 Task: Add Attachment from "Attach a link" to Card Card0000000168 in Board Board0000000042 in Workspace WS0000000014 in Trello. Add Cover Red to Card Card0000000168 in Board Board0000000042 in Workspace WS0000000014 in Trello. Add "Join Card" Button Button0000000168  to Card Card0000000168 in Board Board0000000042 in Workspace WS0000000014 in Trello. Add Description DS0000000168 to Card Card0000000168 in Board Board0000000042 in Workspace WS0000000014 in Trello. Add Comment CM0000000168 to Card Card0000000168 in Board Board0000000042 in Workspace WS0000000014 in Trello
Action: Mouse moved to (497, 72)
Screenshot: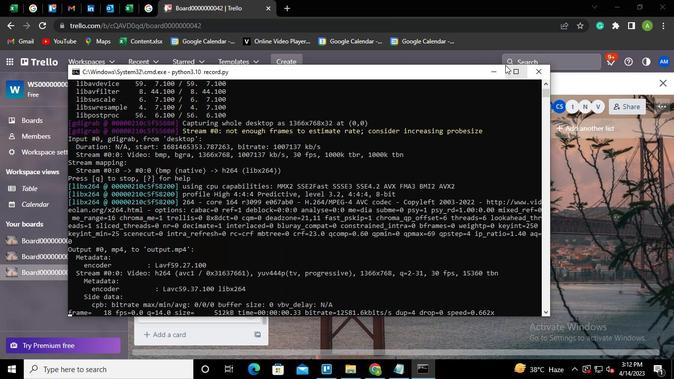 
Action: Mouse pressed left at (497, 72)
Screenshot: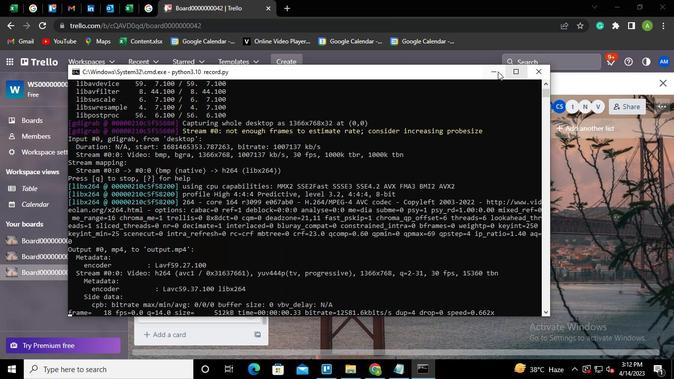
Action: Mouse moved to (215, 298)
Screenshot: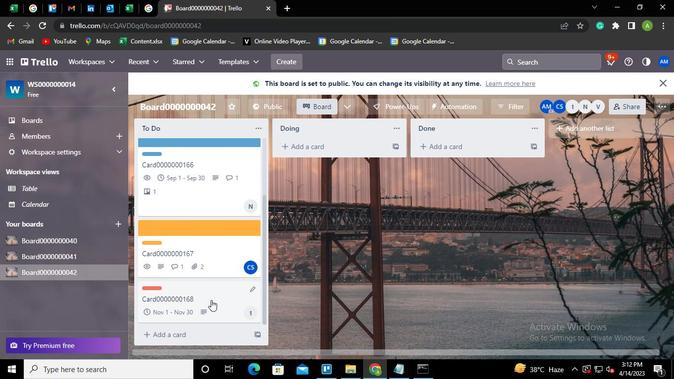 
Action: Mouse pressed left at (215, 298)
Screenshot: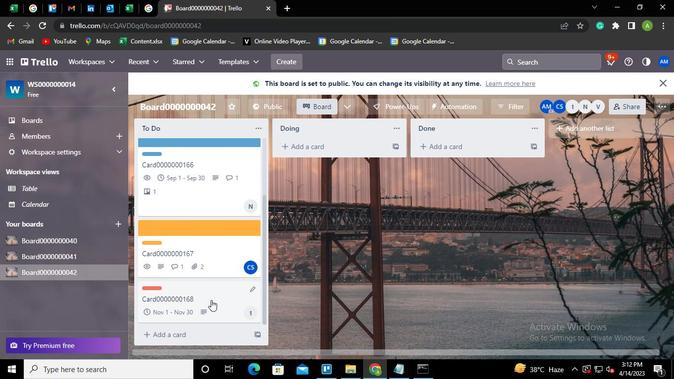 
Action: Mouse moved to (466, 259)
Screenshot: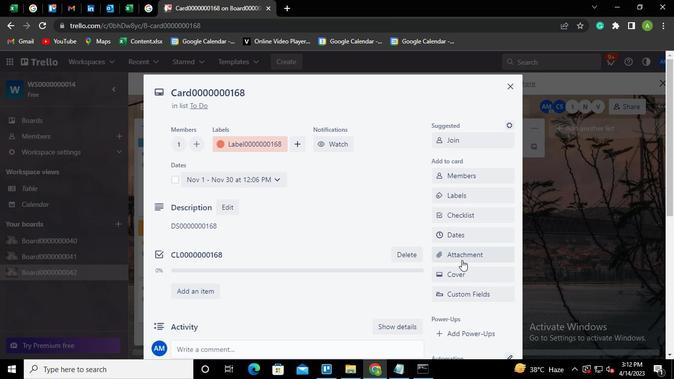 
Action: Mouse pressed left at (466, 259)
Screenshot: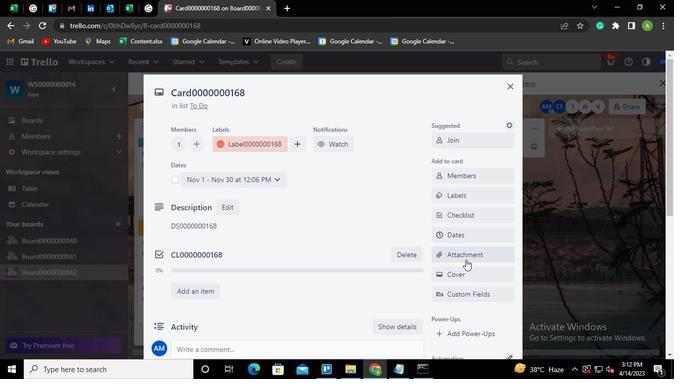
Action: Mouse moved to (470, 235)
Screenshot: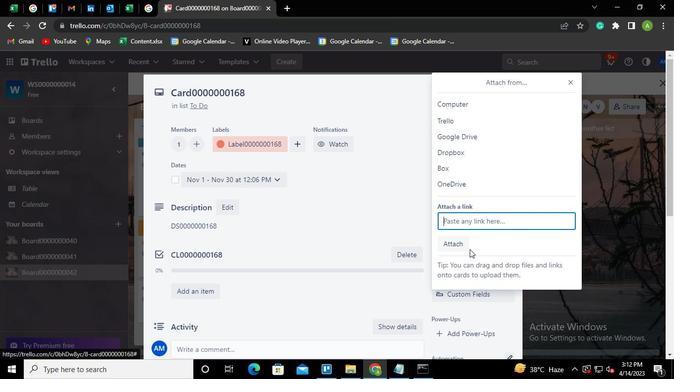 
Action: Keyboard Key.ctrl_l
Screenshot: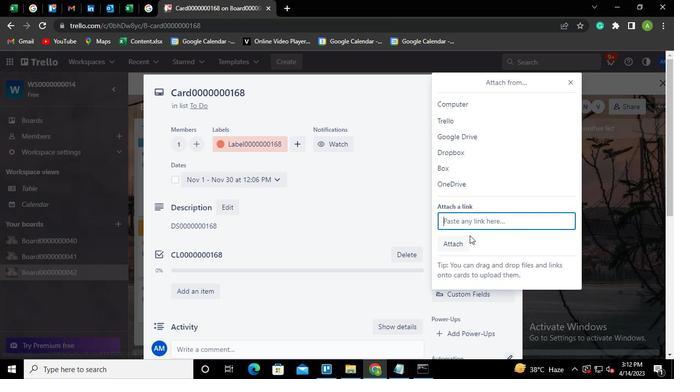 
Action: Mouse moved to (468, 234)
Screenshot: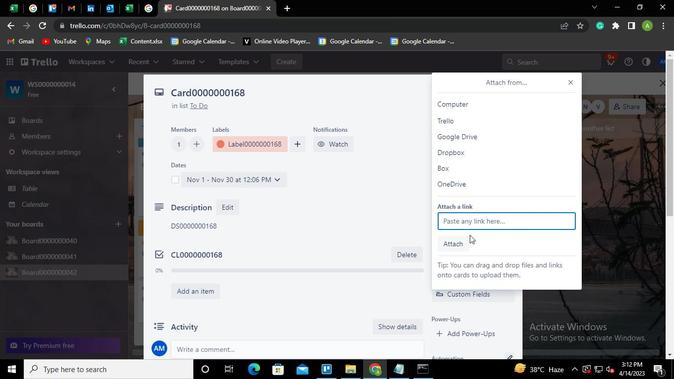 
Action: Keyboard \x16
Screenshot: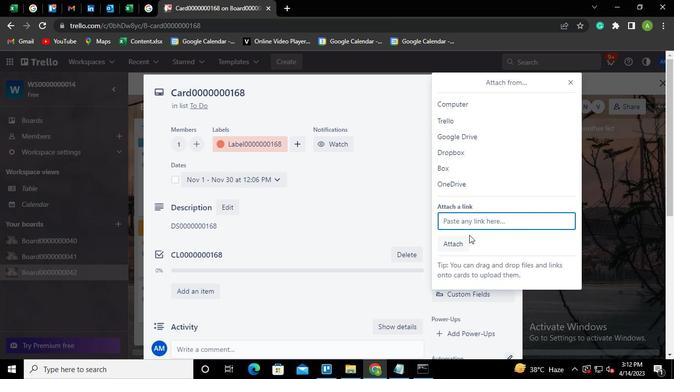 
Action: Mouse moved to (451, 276)
Screenshot: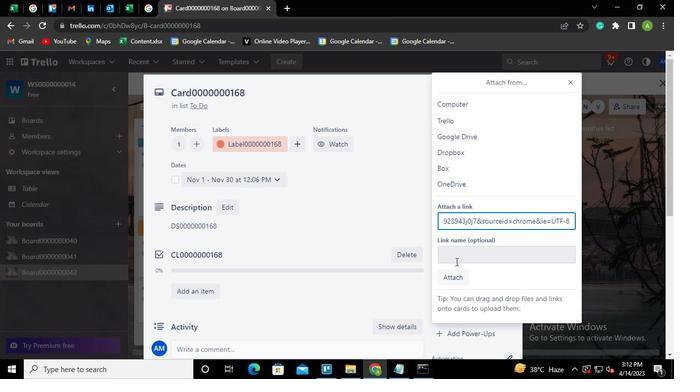 
Action: Mouse pressed left at (451, 276)
Screenshot: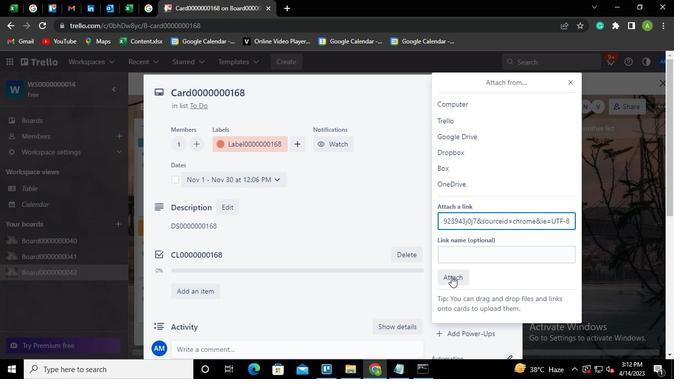 
Action: Mouse pressed left at (451, 276)
Screenshot: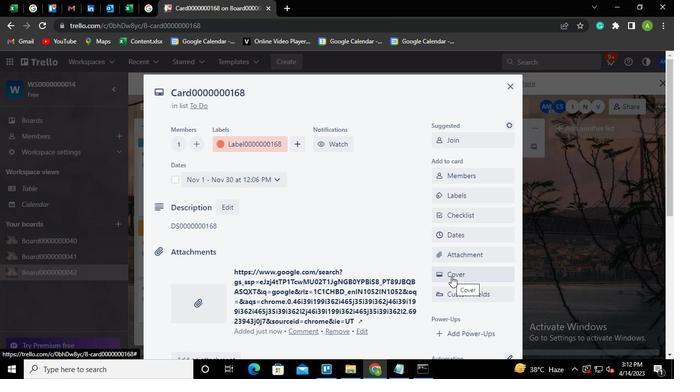 
Action: Mouse moved to (528, 170)
Screenshot: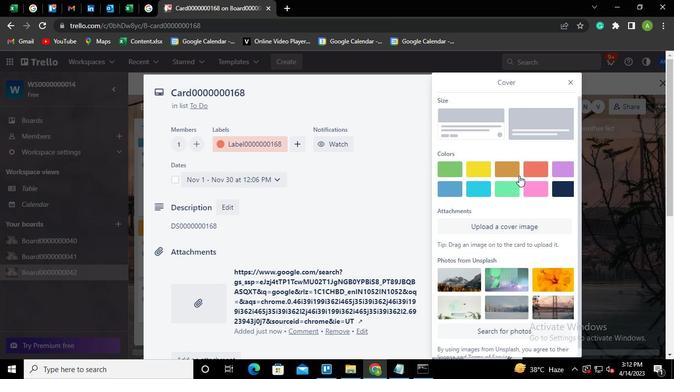 
Action: Mouse pressed left at (528, 170)
Screenshot: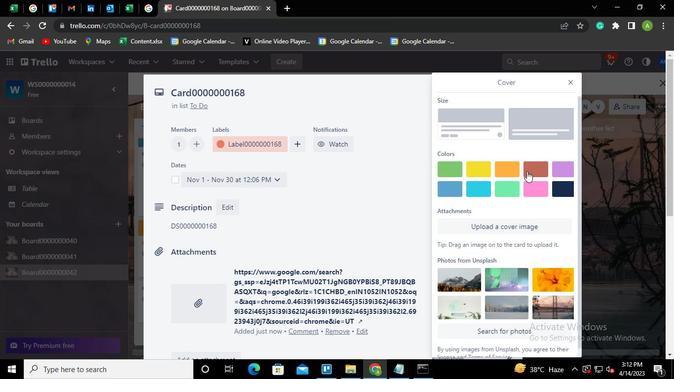 
Action: Mouse moved to (410, 169)
Screenshot: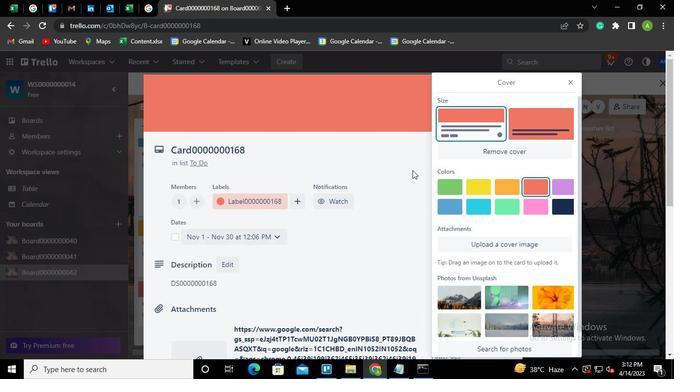 
Action: Mouse pressed left at (410, 169)
Screenshot: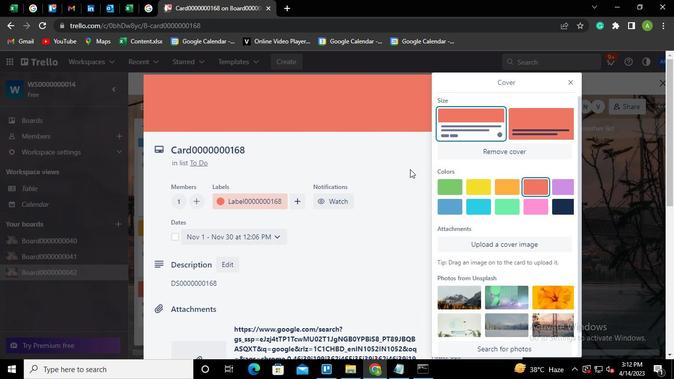 
Action: Mouse moved to (458, 277)
Screenshot: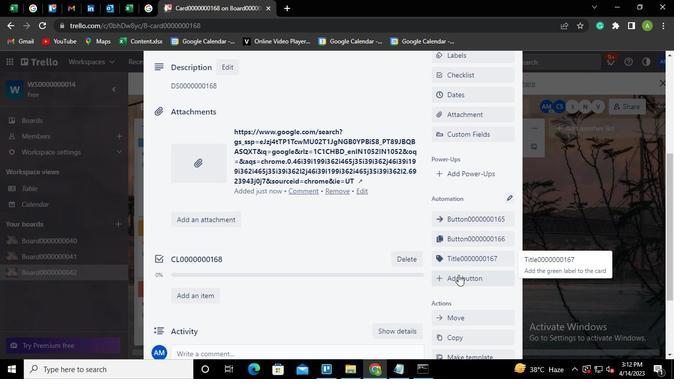 
Action: Mouse pressed left at (458, 277)
Screenshot: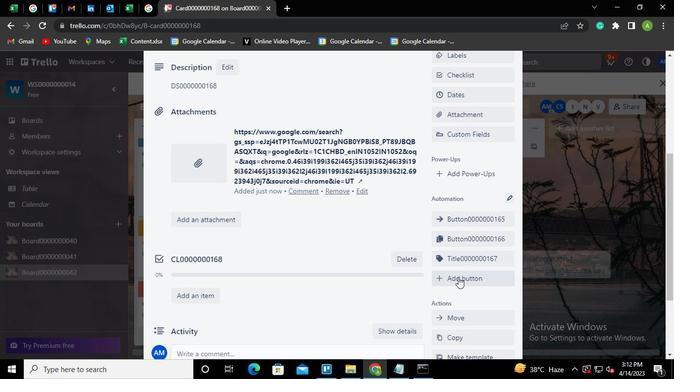 
Action: Mouse moved to (467, 185)
Screenshot: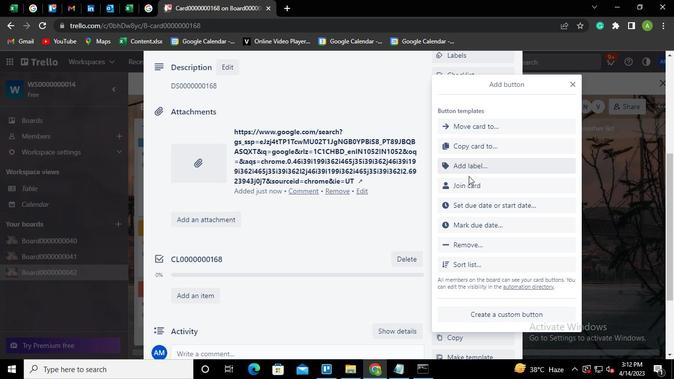 
Action: Mouse pressed left at (467, 185)
Screenshot: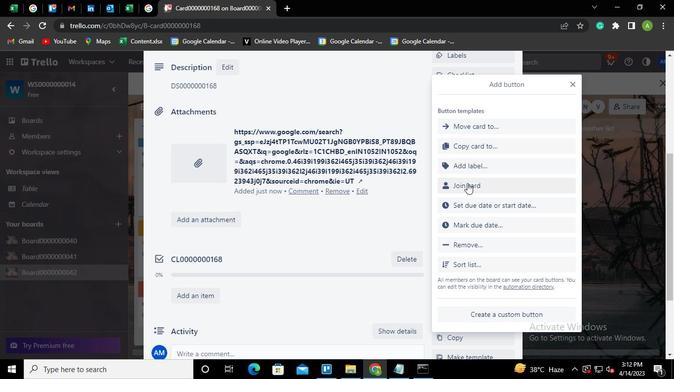
Action: Mouse moved to (467, 185)
Screenshot: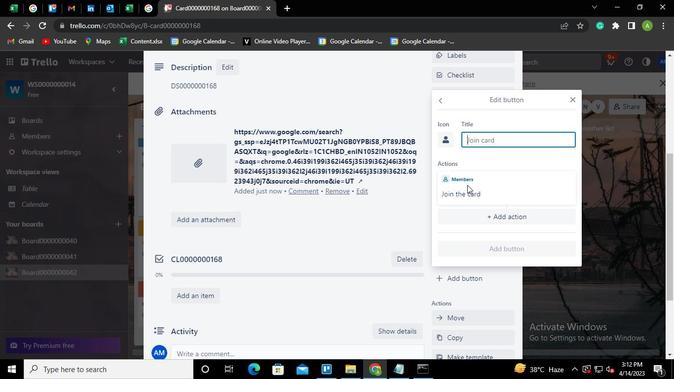 
Action: Keyboard Key.shift
Screenshot: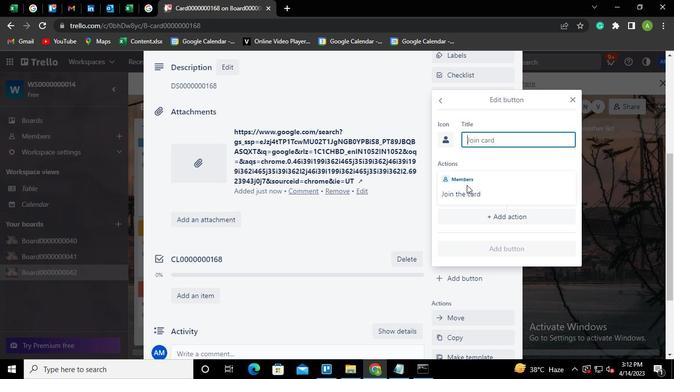 
Action: Keyboard B
Screenshot: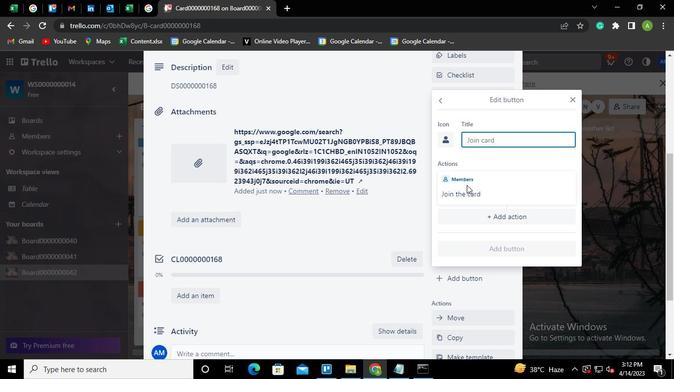 
Action: Keyboard u
Screenshot: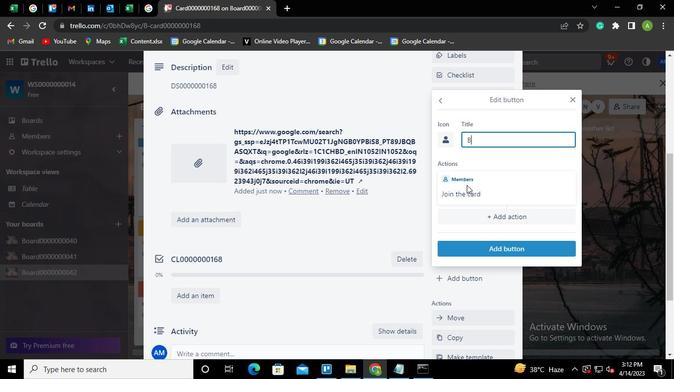 
Action: Keyboard t
Screenshot: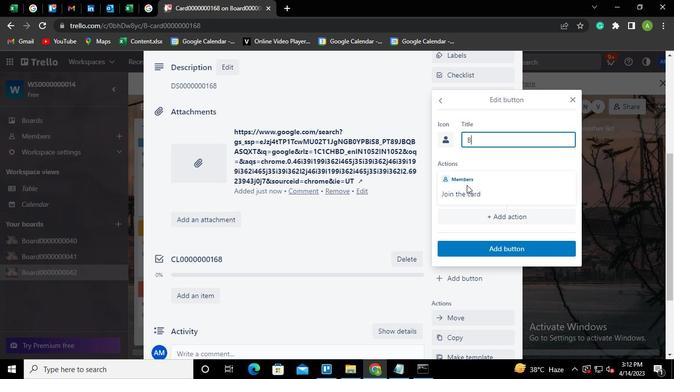 
Action: Keyboard t
Screenshot: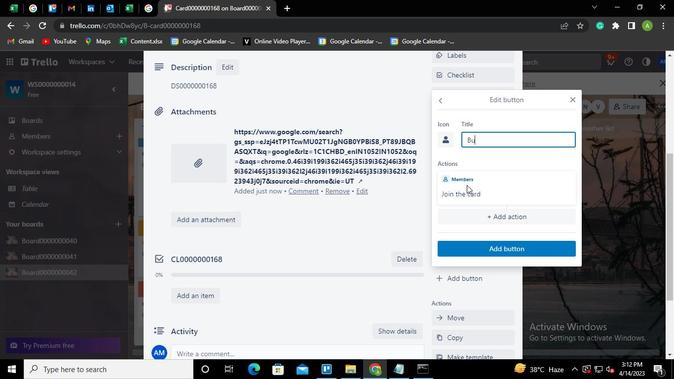 
Action: Keyboard o
Screenshot: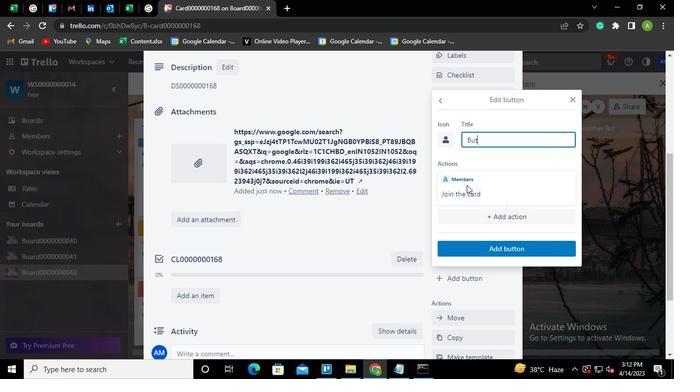 
Action: Keyboard n
Screenshot: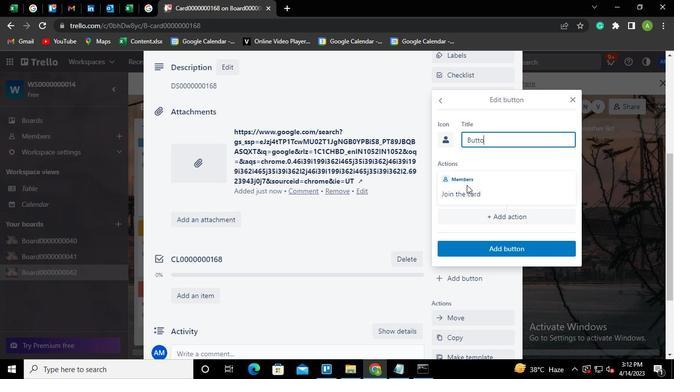
Action: Keyboard <96>
Screenshot: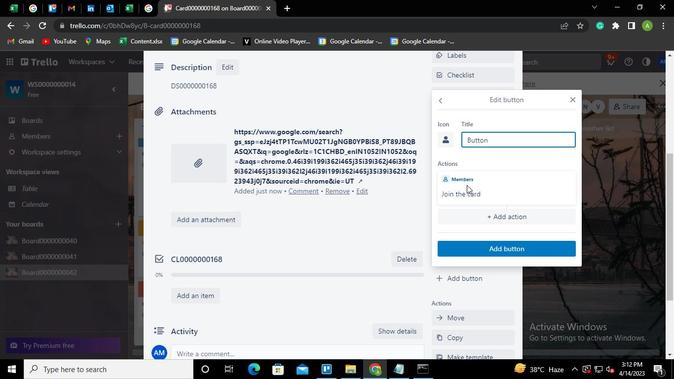 
Action: Keyboard <96>
Screenshot: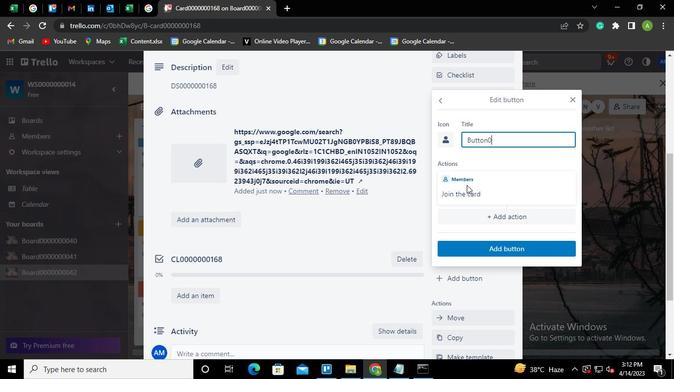 
Action: Keyboard <96>
Screenshot: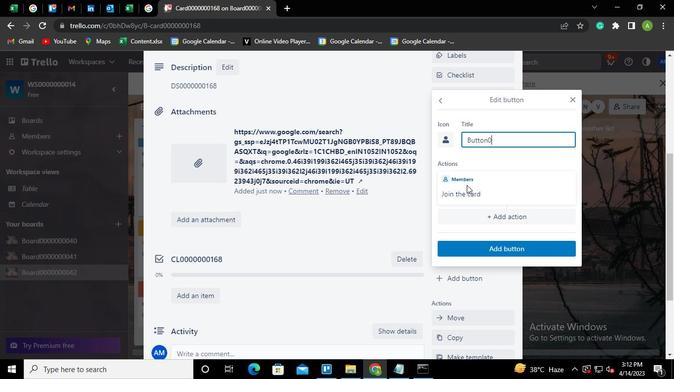 
Action: Keyboard <96>
Screenshot: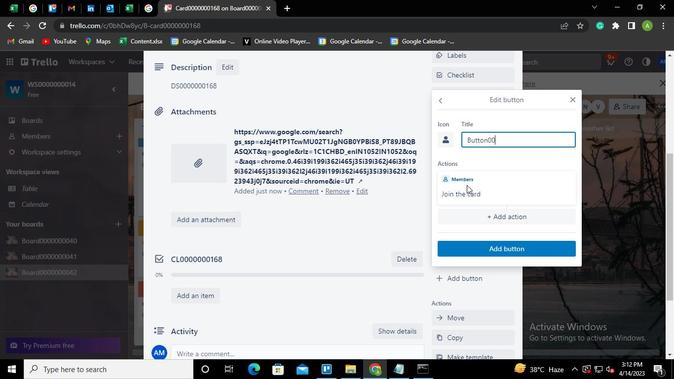 
Action: Keyboard <96>
Screenshot: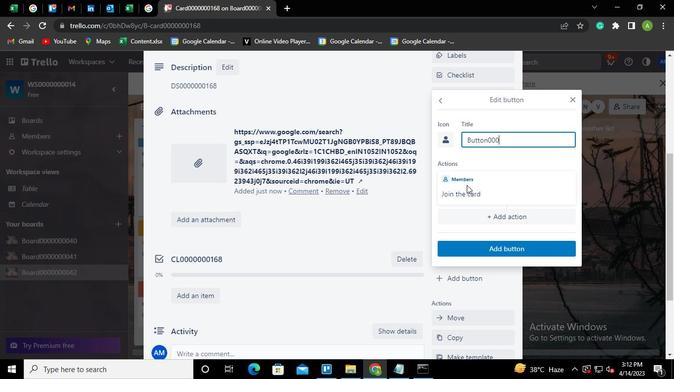 
Action: Keyboard <96>
Screenshot: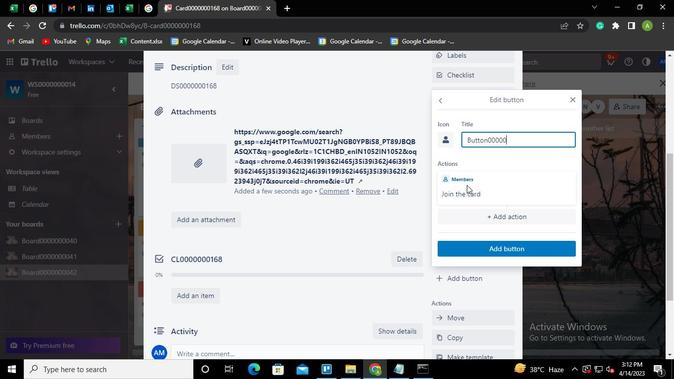 
Action: Keyboard <96>
Screenshot: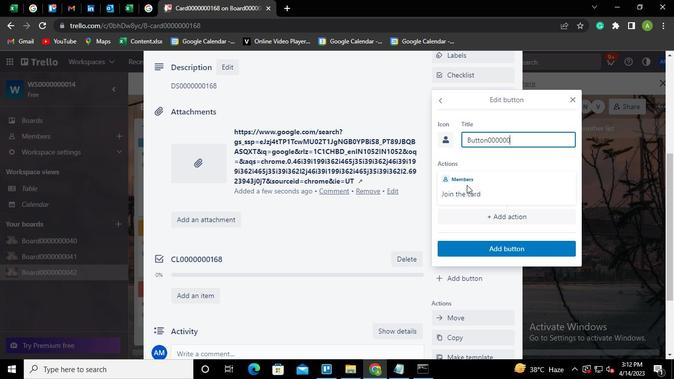
Action: Keyboard <97>
Screenshot: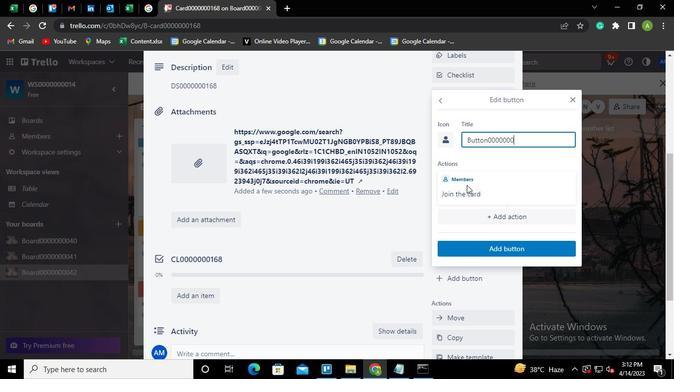 
Action: Keyboard <102>
Screenshot: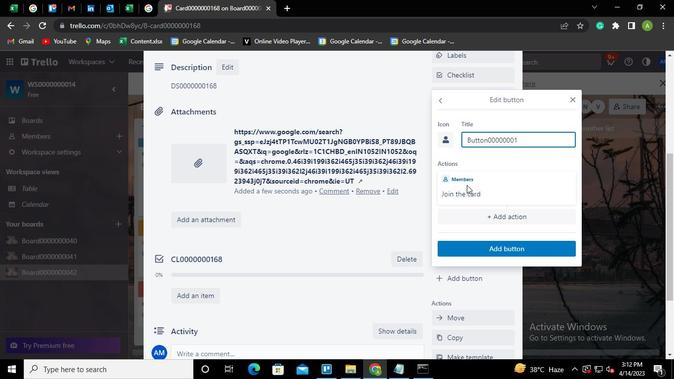 
Action: Keyboard <104>
Screenshot: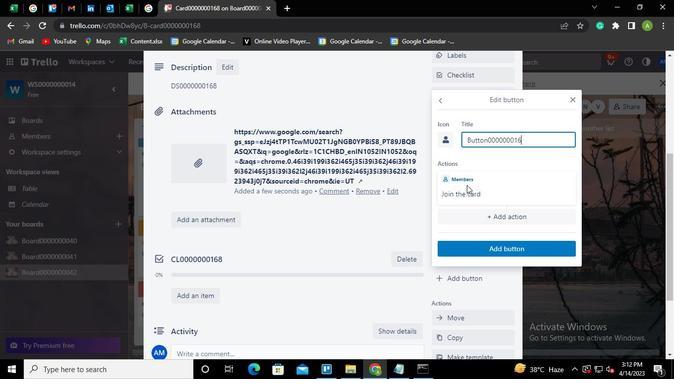 
Action: Mouse moved to (491, 249)
Screenshot: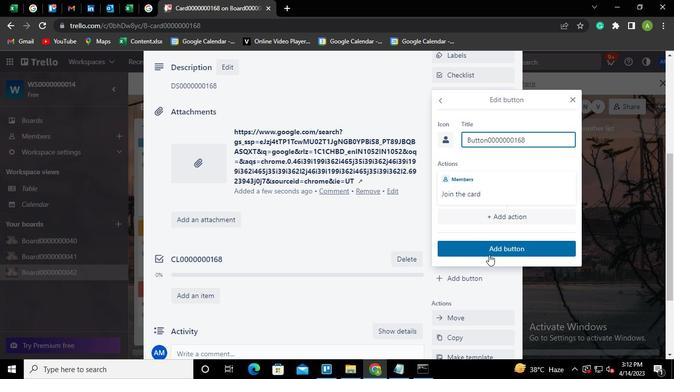 
Action: Mouse pressed left at (491, 249)
Screenshot: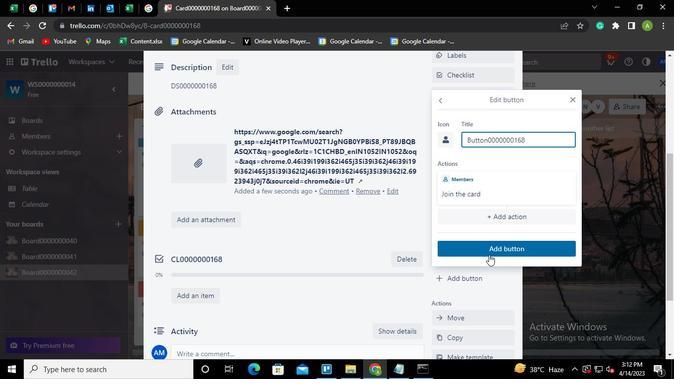 
Action: Mouse moved to (208, 184)
Screenshot: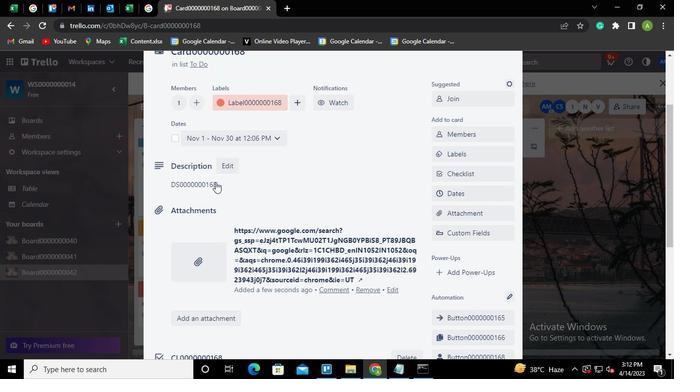 
Action: Mouse pressed left at (208, 184)
Screenshot: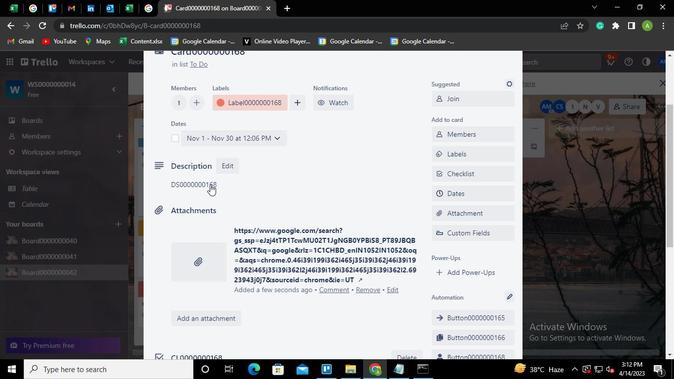
Action: Mouse moved to (208, 184)
Screenshot: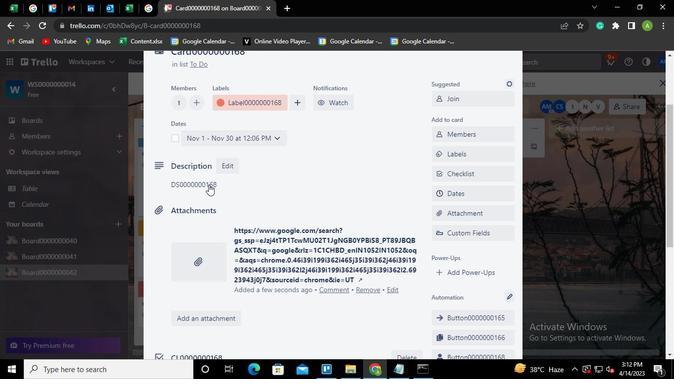 
Action: Mouse pressed left at (208, 184)
Screenshot: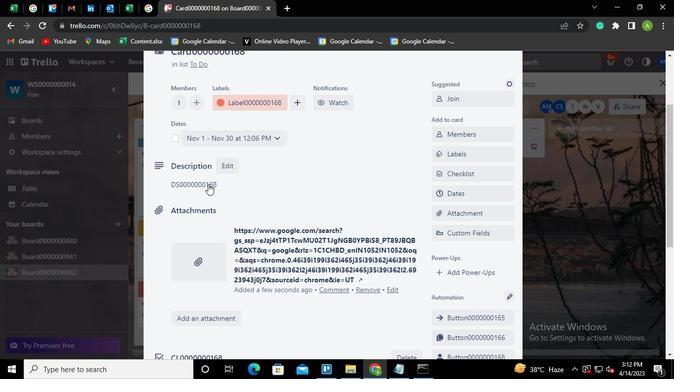 
Action: Mouse moved to (198, 221)
Screenshot: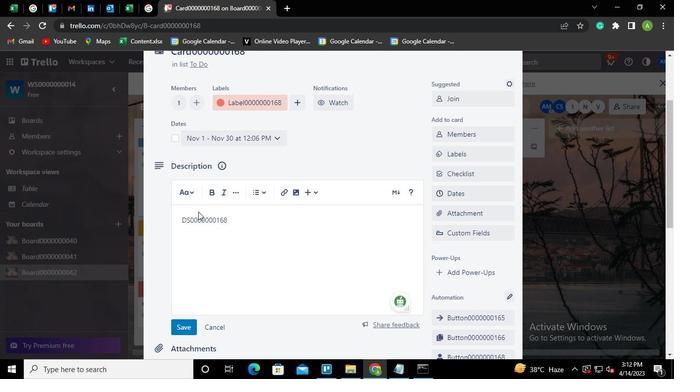 
Action: Mouse pressed left at (198, 221)
Screenshot: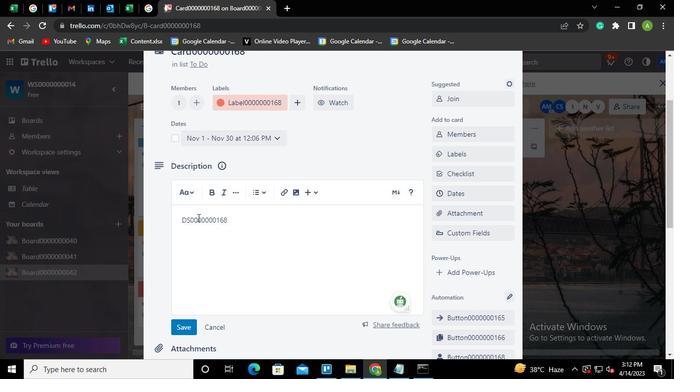 
Action: Mouse pressed left at (198, 221)
Screenshot: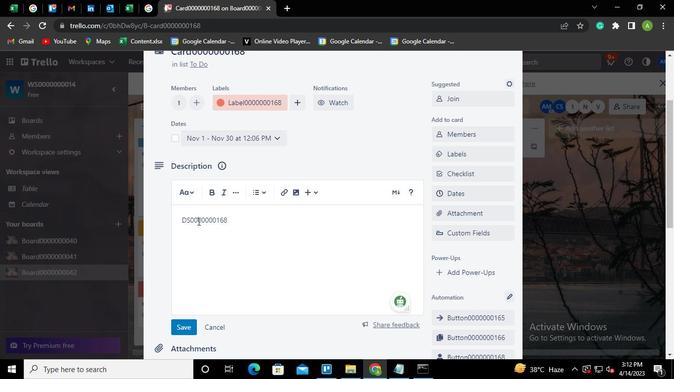 
Action: Keyboard Key.shift
Screenshot: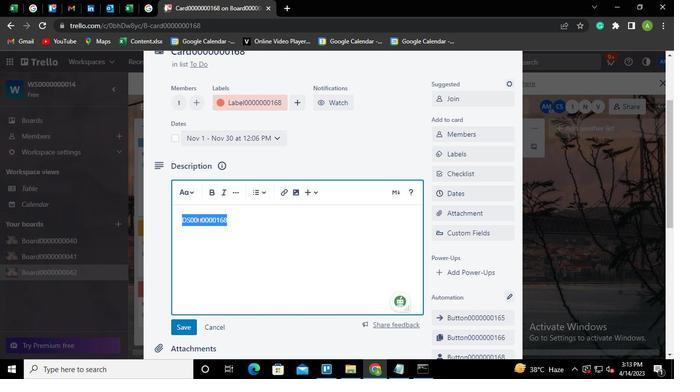 
Action: Keyboard D
Screenshot: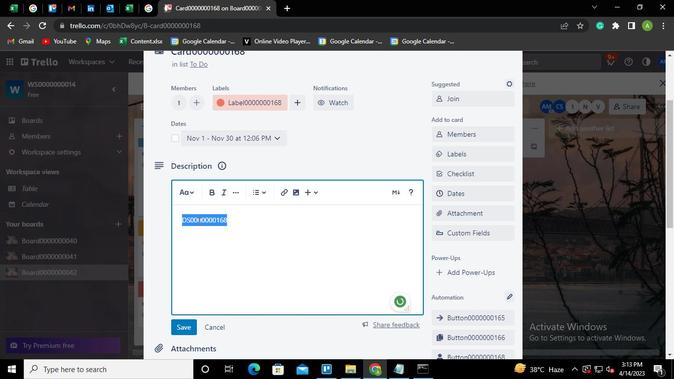 
Action: Keyboard S
Screenshot: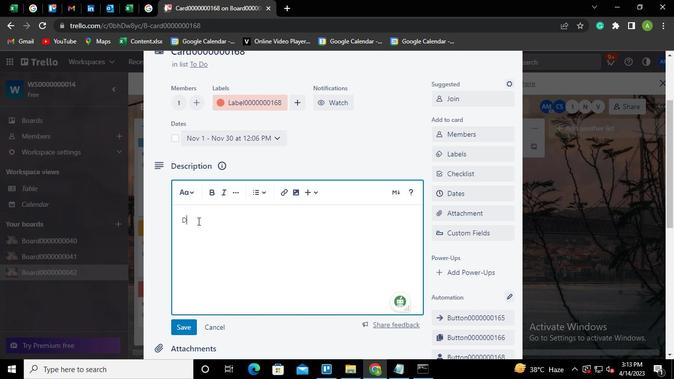 
Action: Keyboard <96>
Screenshot: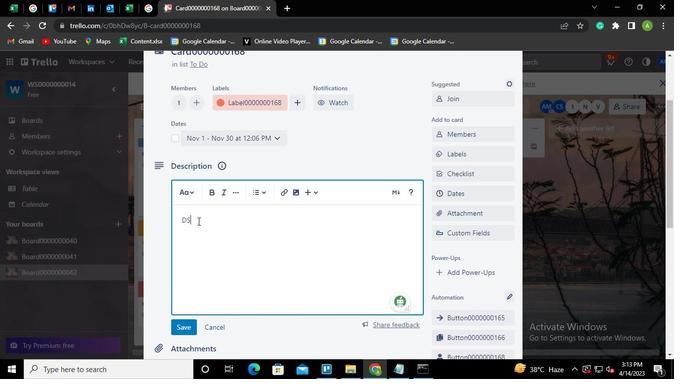 
Action: Keyboard <96>
Screenshot: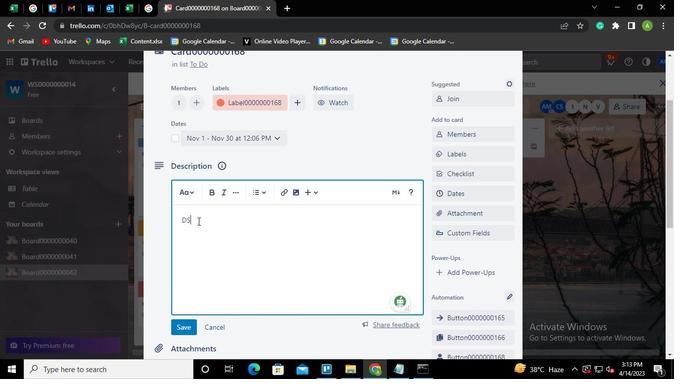 
Action: Keyboard <96>
Screenshot: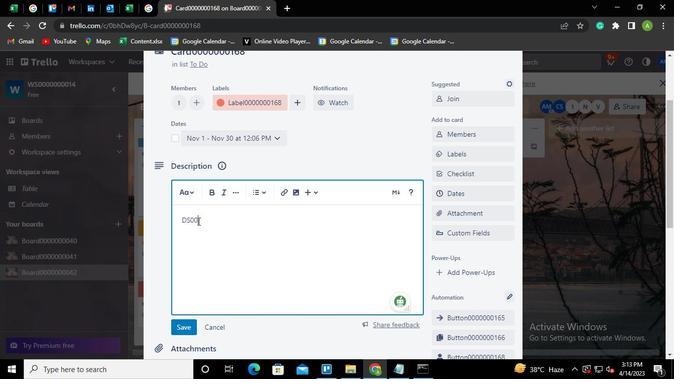
Action: Keyboard <96>
Screenshot: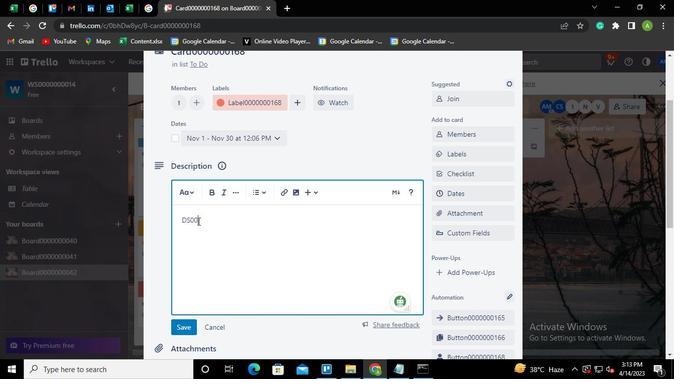 
Action: Keyboard <96>
Screenshot: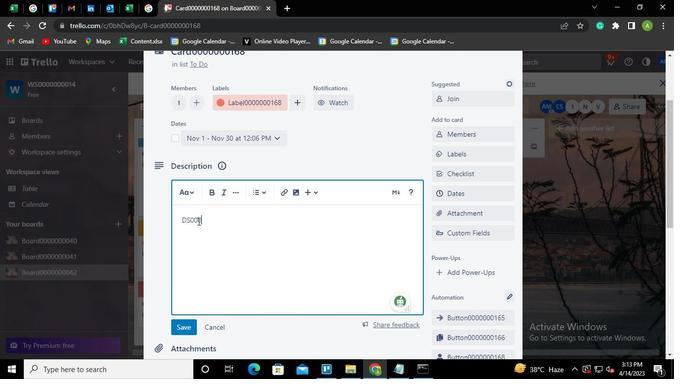 
Action: Keyboard <96>
Screenshot: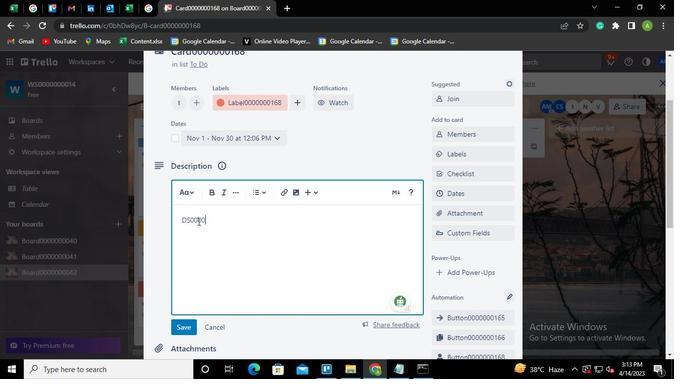 
Action: Keyboard <96>
Screenshot: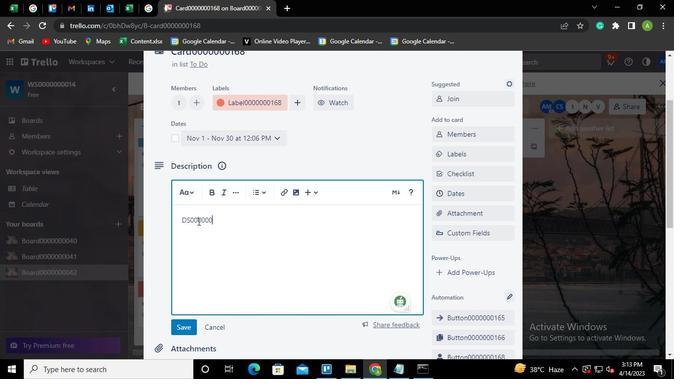 
Action: Keyboard <97>
Screenshot: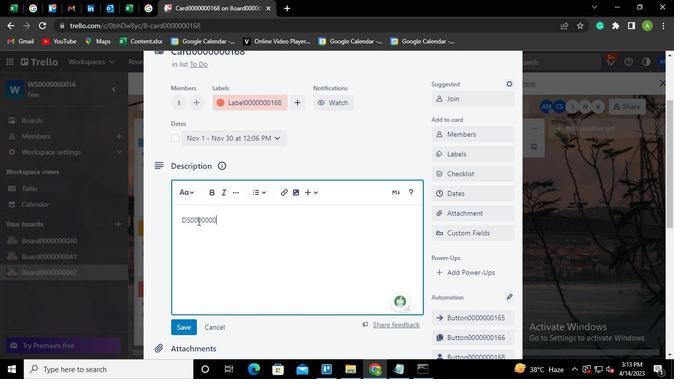 
Action: Keyboard <102>
Screenshot: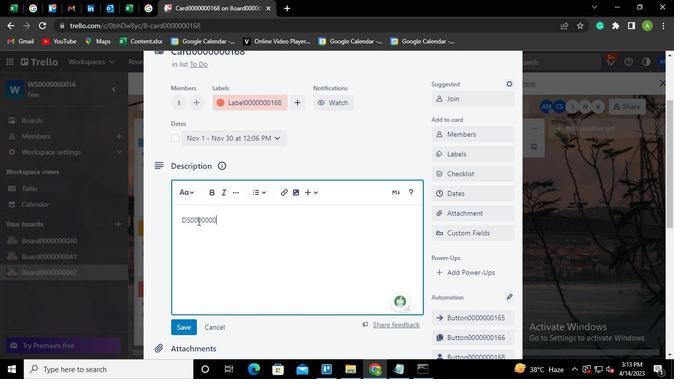 
Action: Keyboard <104>
Screenshot: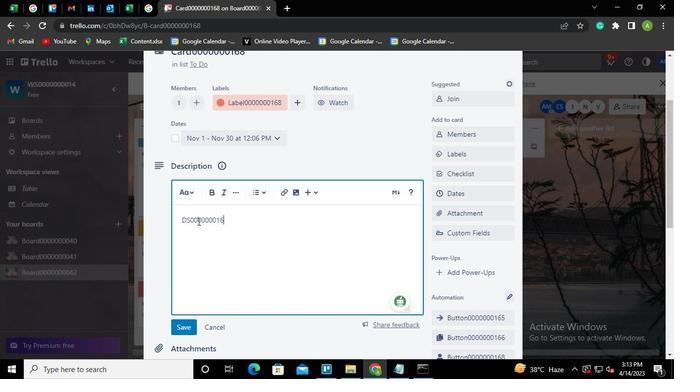 
Action: Mouse moved to (182, 327)
Screenshot: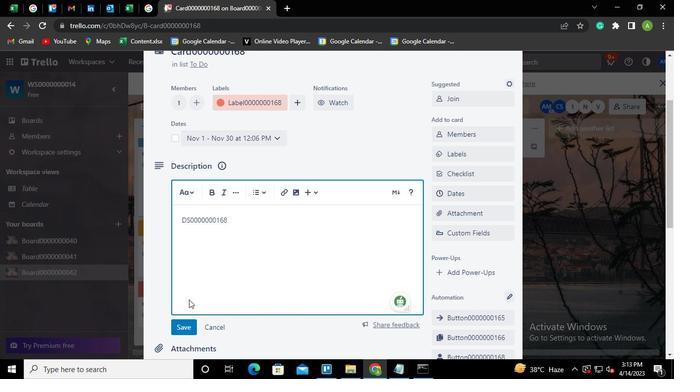 
Action: Mouse pressed left at (182, 327)
Screenshot: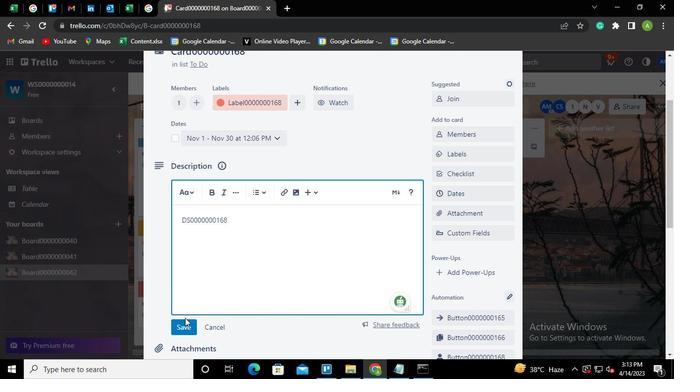 
Action: Mouse moved to (202, 234)
Screenshot: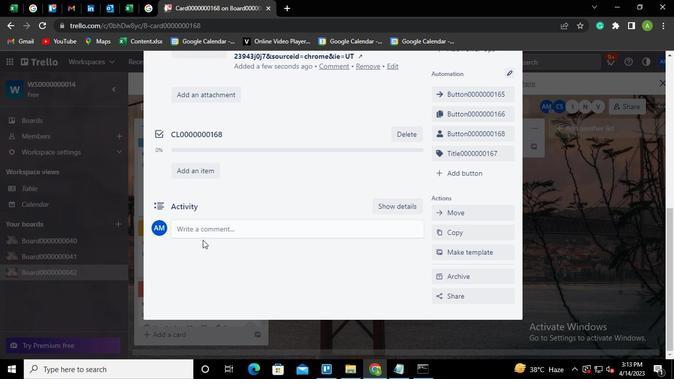 
Action: Mouse pressed left at (202, 234)
Screenshot: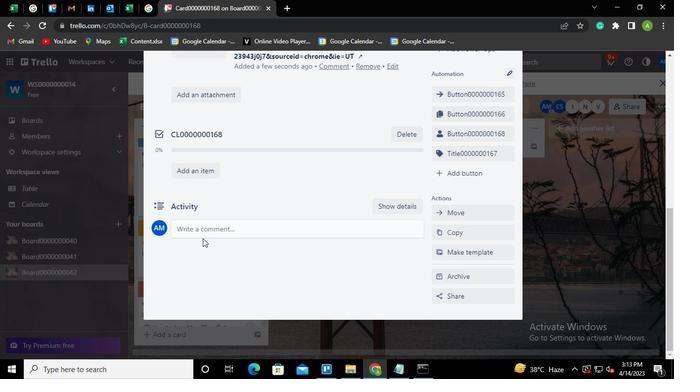 
Action: Mouse moved to (202, 235)
Screenshot: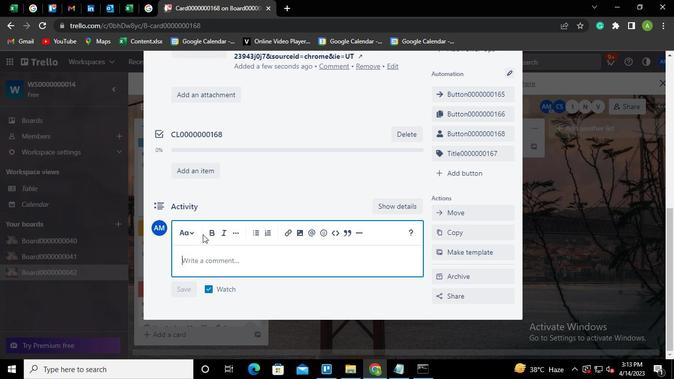 
Action: Keyboard Key.shift
Screenshot: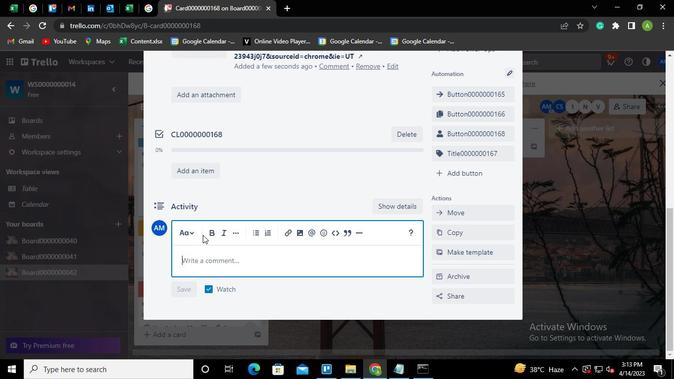 
Action: Keyboard C
Screenshot: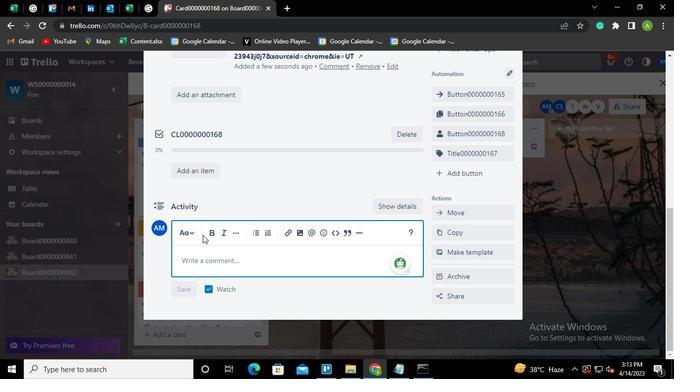 
Action: Keyboard M
Screenshot: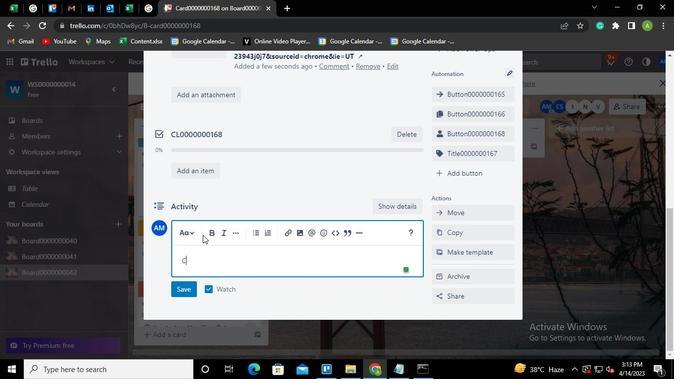 
Action: Keyboard <96>
Screenshot: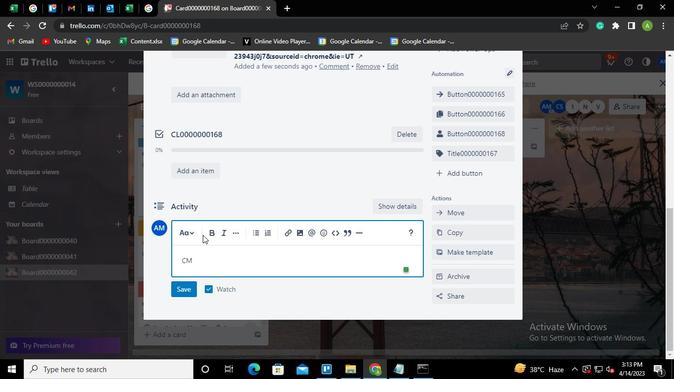 
Action: Keyboard <96>
Screenshot: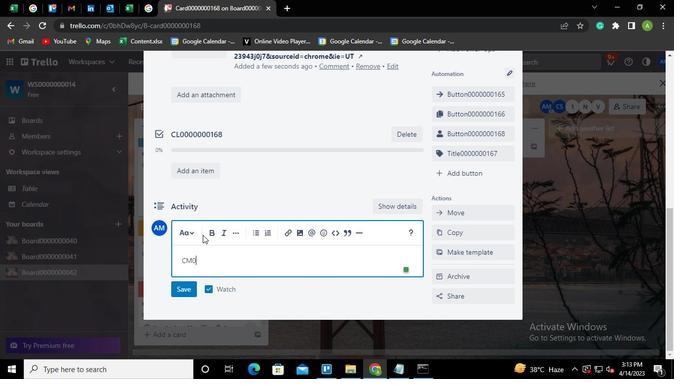 
Action: Keyboard <96>
Screenshot: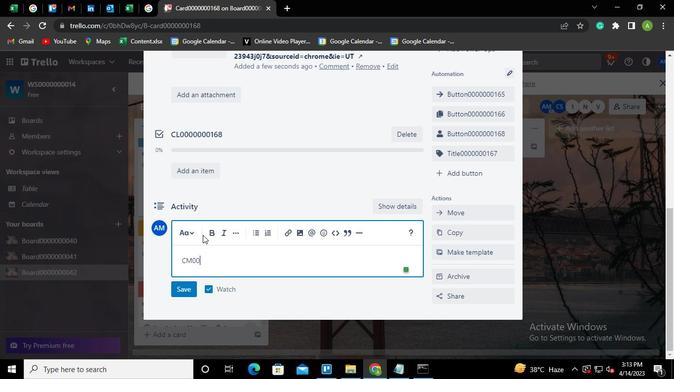 
Action: Keyboard <96>
Screenshot: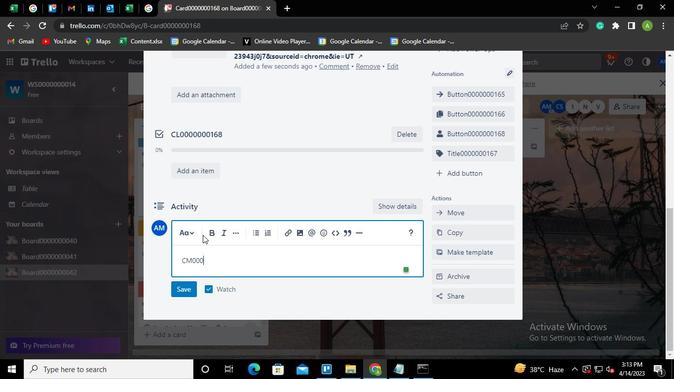 
Action: Keyboard <96>
Screenshot: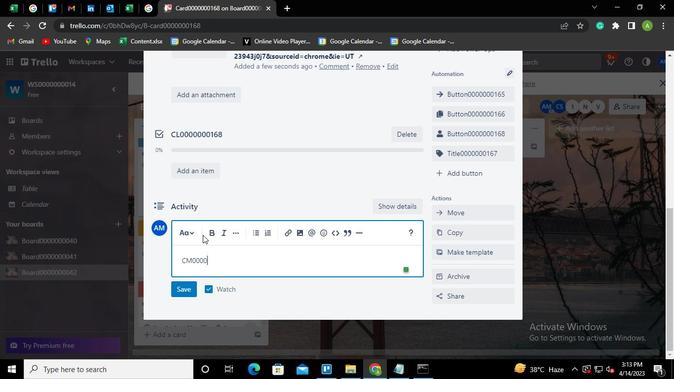 
Action: Keyboard <96>
Screenshot: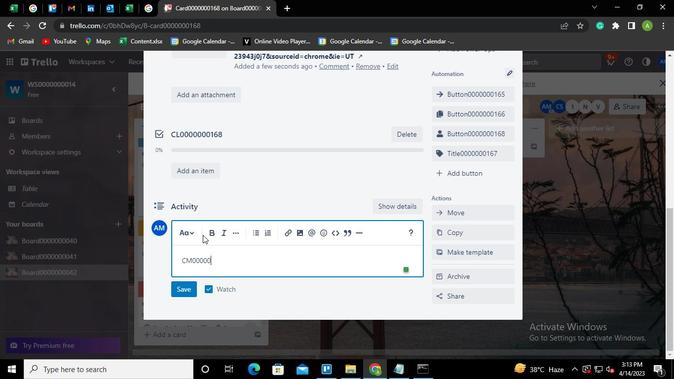 
Action: Keyboard <96>
Screenshot: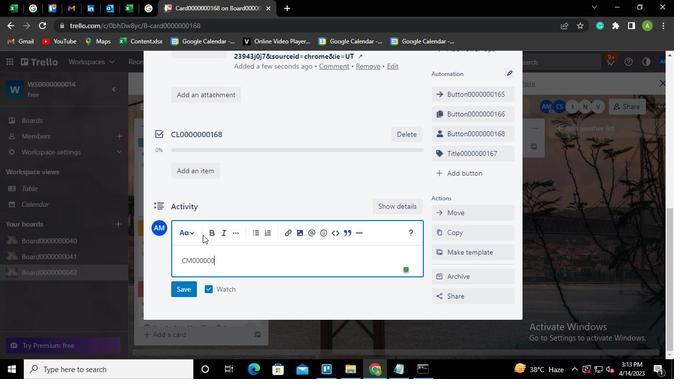 
Action: Keyboard <97>
Screenshot: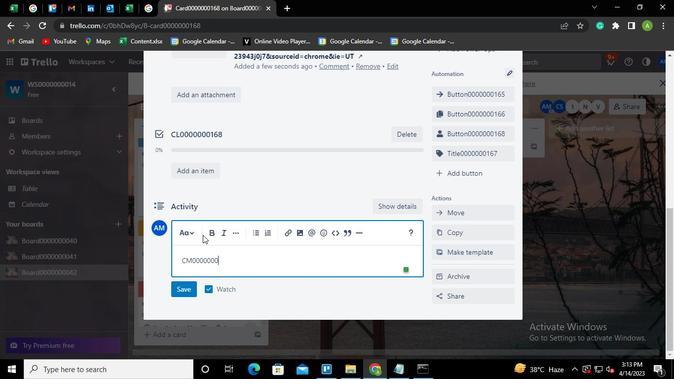 
Action: Keyboard <102>
Screenshot: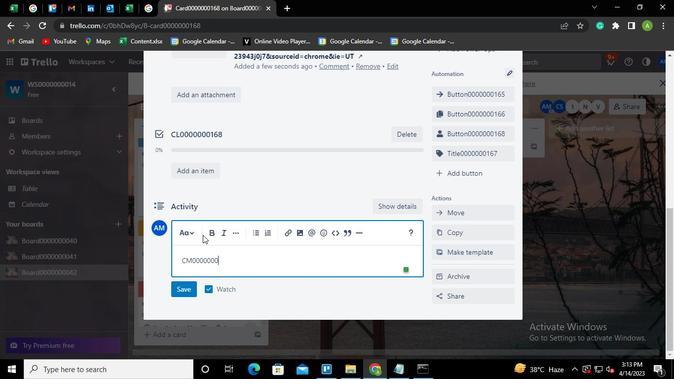 
Action: Keyboard <104>
Screenshot: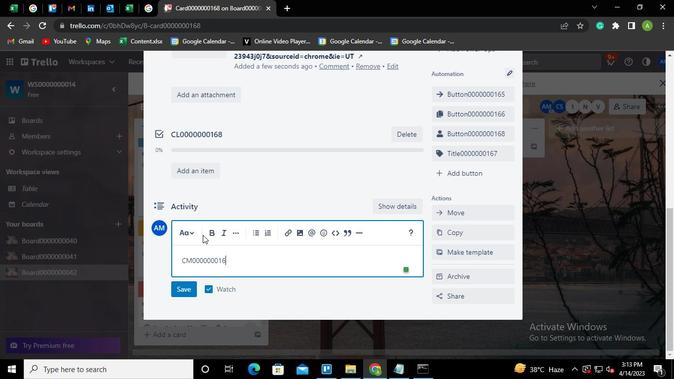 
Action: Mouse moved to (180, 288)
Screenshot: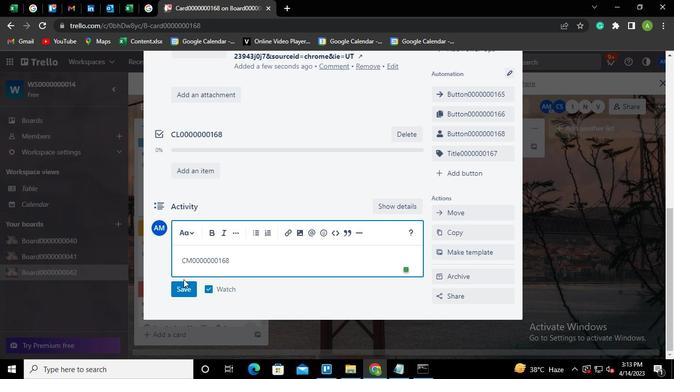 
Action: Mouse pressed left at (180, 288)
Screenshot: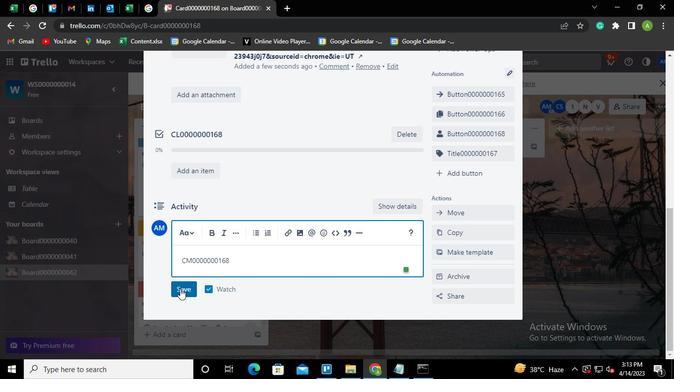 
Action: Mouse pressed left at (180, 288)
Screenshot: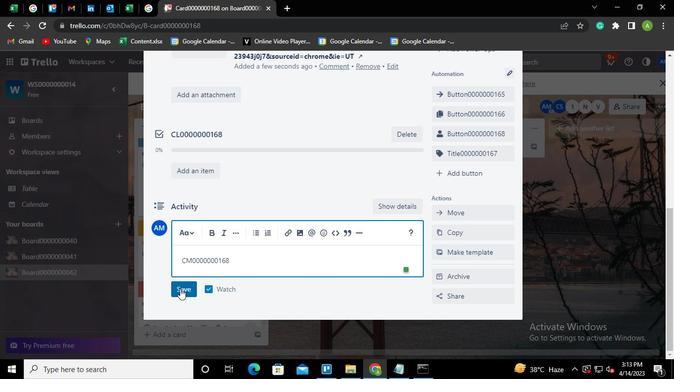 
Action: Mouse moved to (418, 375)
Screenshot: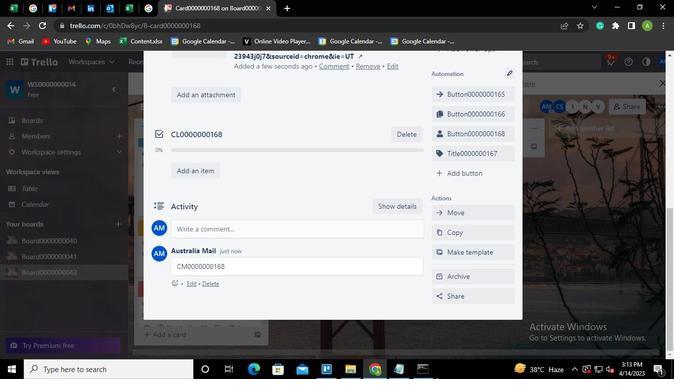 
Action: Mouse pressed left at (418, 375)
Screenshot: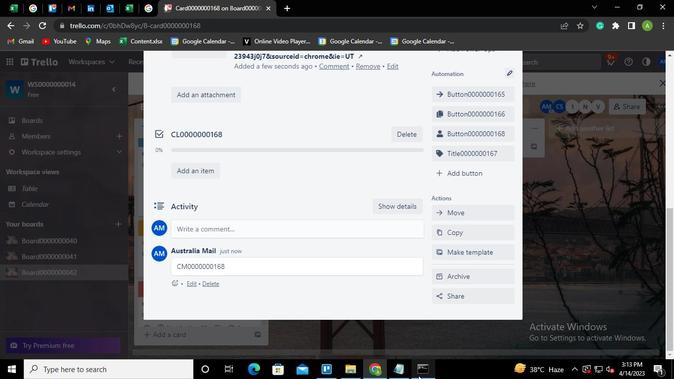 
Action: Mouse moved to (535, 76)
Screenshot: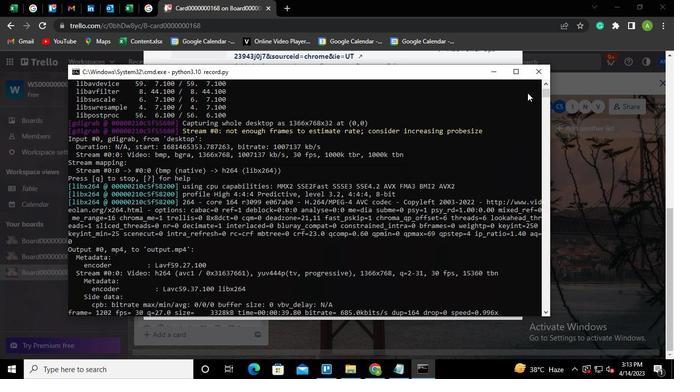 
Action: Mouse pressed left at (535, 76)
Screenshot: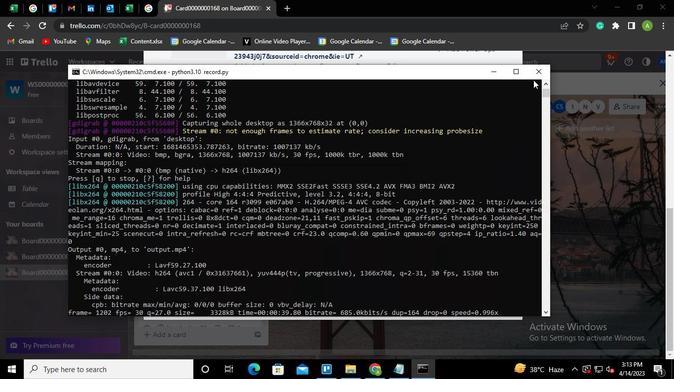 
